Task: In Windows properties of general video settings, Set the video alignment to the top.
Action: Mouse moved to (118, 12)
Screenshot: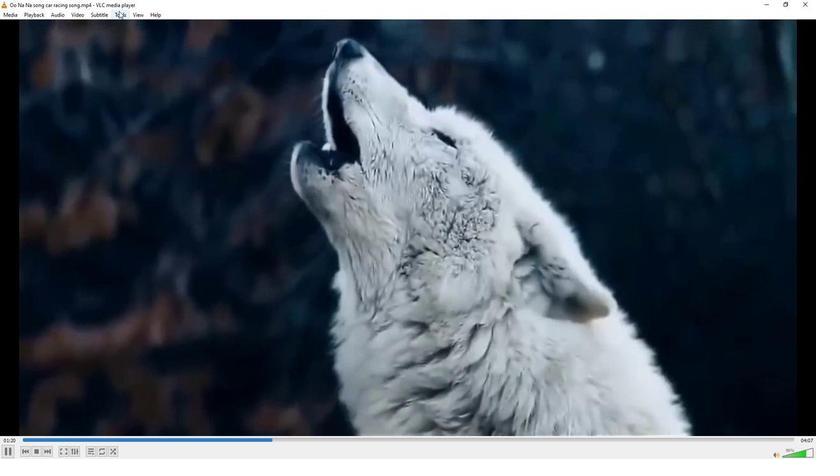 
Action: Mouse pressed left at (118, 12)
Screenshot: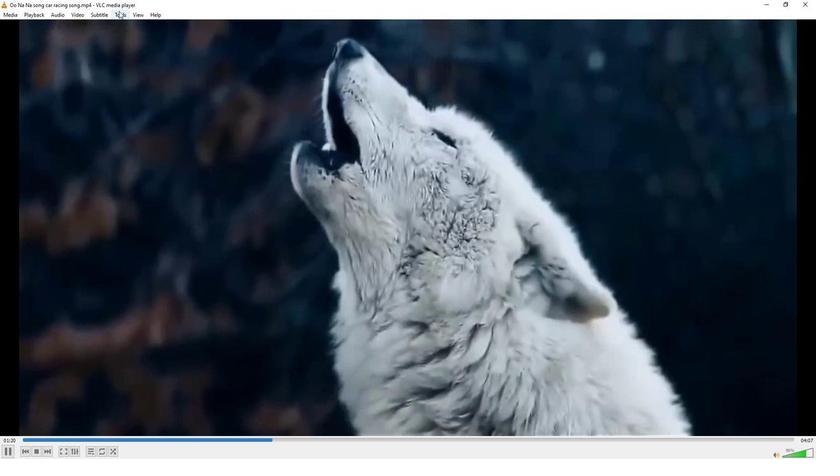 
Action: Mouse moved to (144, 114)
Screenshot: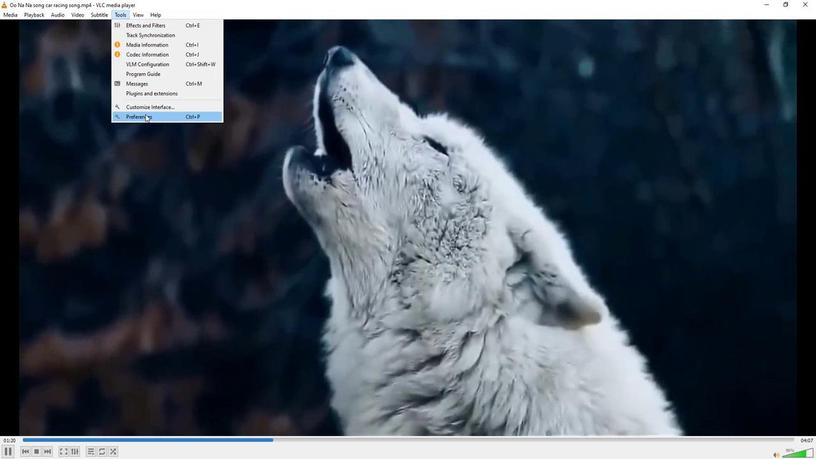 
Action: Mouse pressed left at (144, 114)
Screenshot: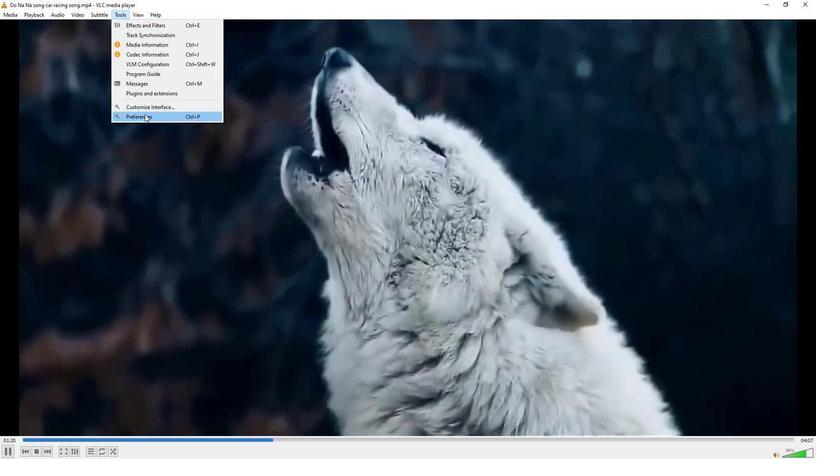 
Action: Mouse moved to (226, 320)
Screenshot: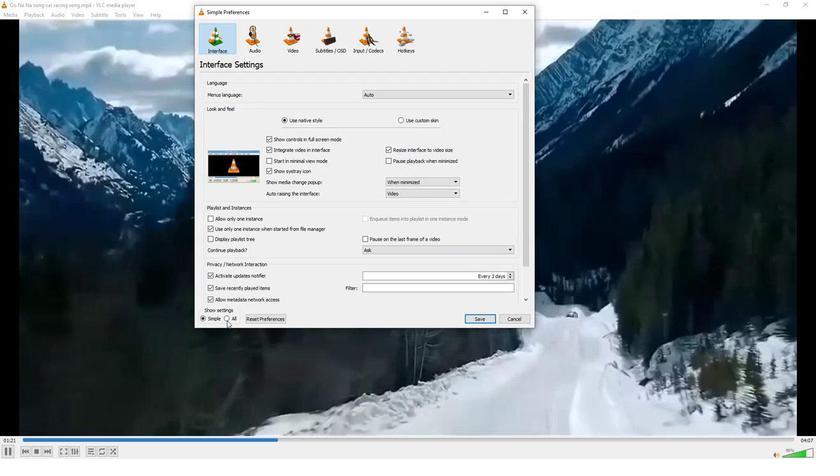 
Action: Mouse pressed left at (226, 320)
Screenshot: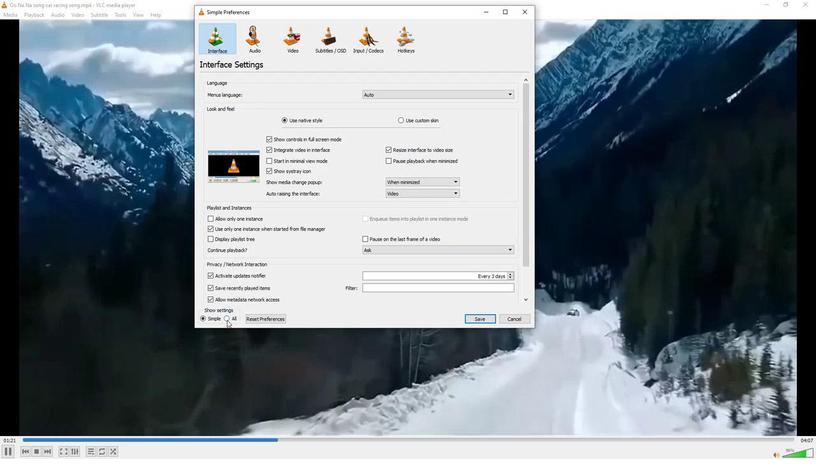 
Action: Mouse moved to (241, 220)
Screenshot: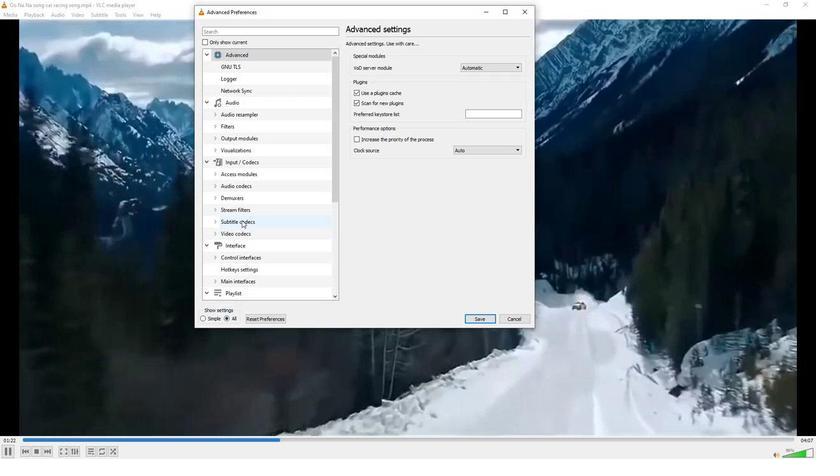 
Action: Mouse scrolled (241, 219) with delta (0, 0)
Screenshot: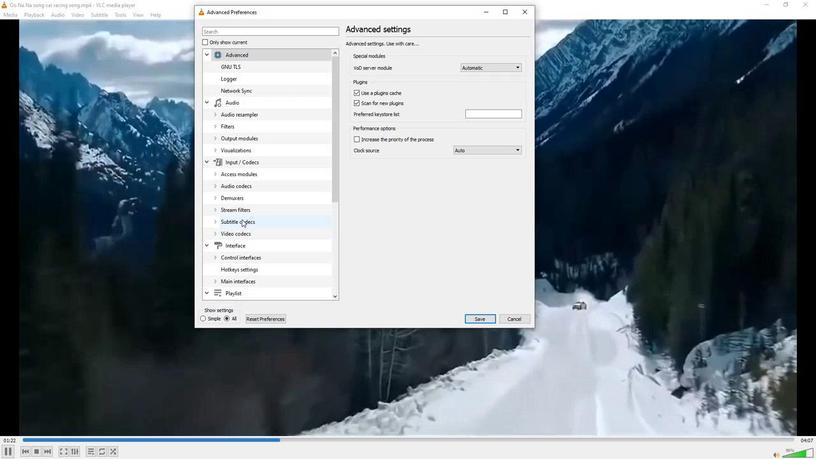 
Action: Mouse scrolled (241, 219) with delta (0, 0)
Screenshot: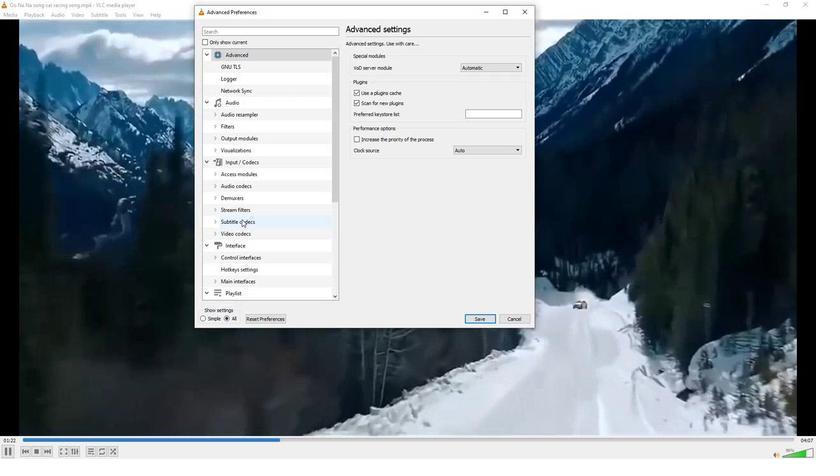
Action: Mouse moved to (241, 220)
Screenshot: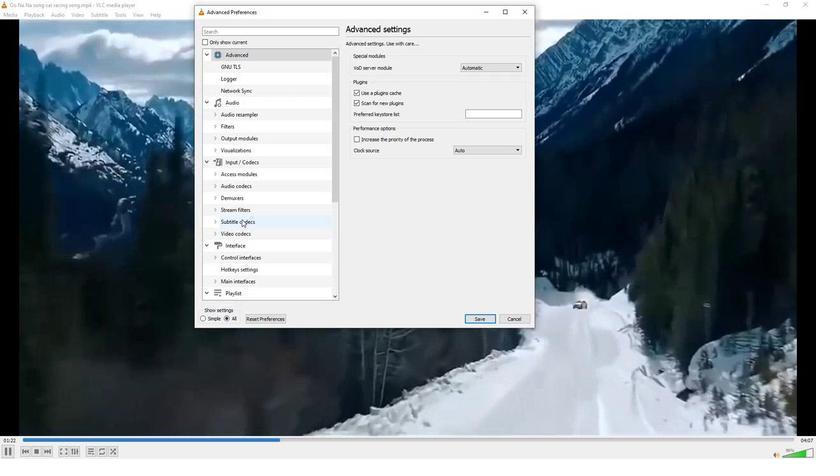 
Action: Mouse scrolled (241, 219) with delta (0, 0)
Screenshot: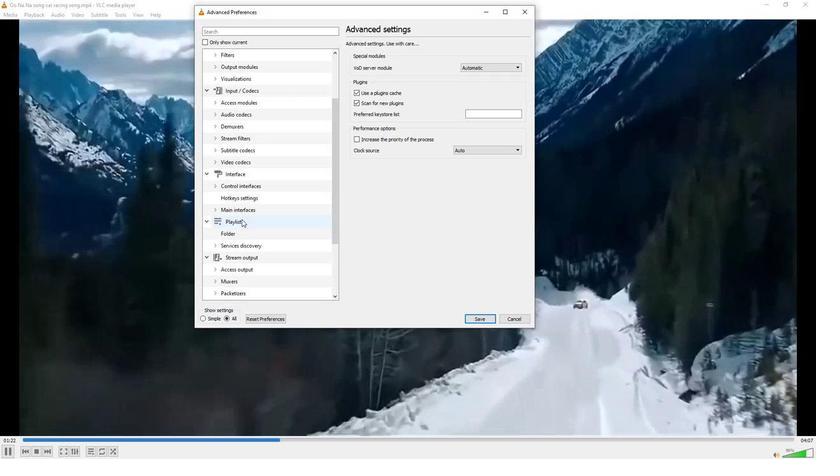
Action: Mouse moved to (241, 220)
Screenshot: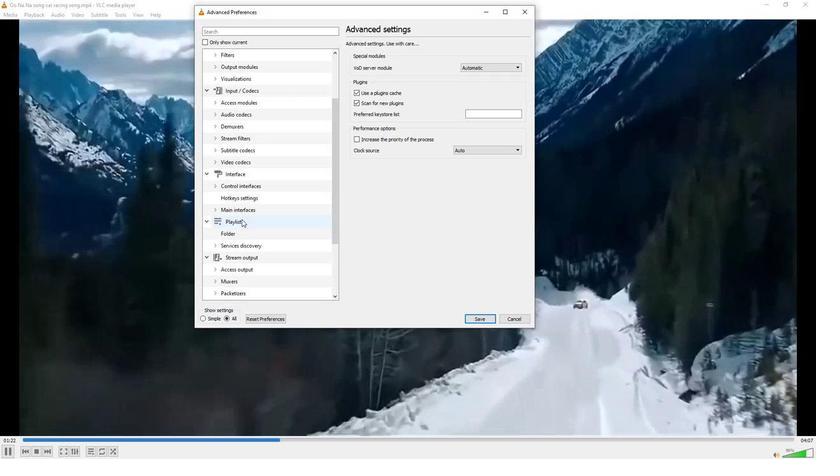 
Action: Mouse scrolled (241, 220) with delta (0, 0)
Screenshot: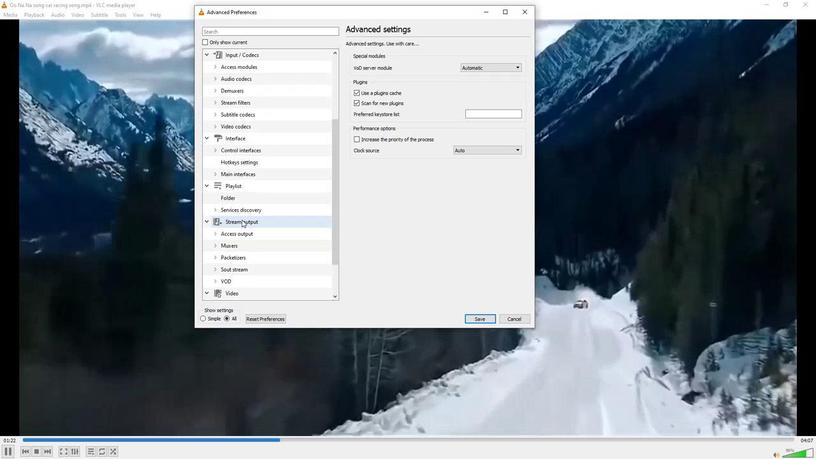 
Action: Mouse moved to (241, 220)
Screenshot: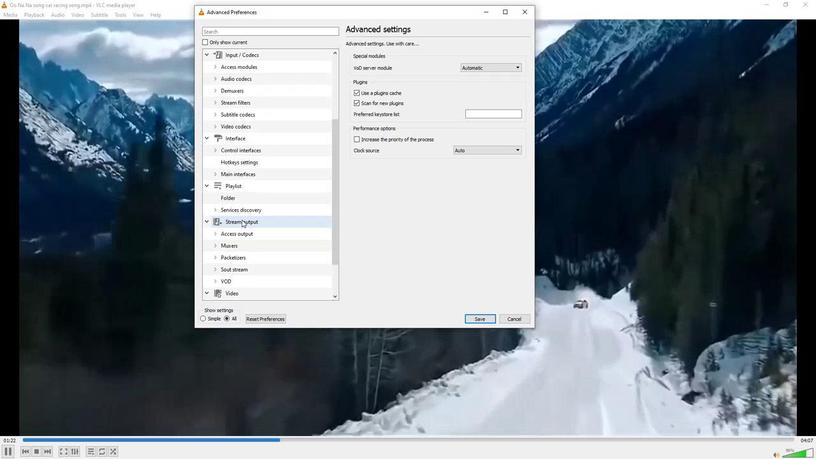 
Action: Mouse scrolled (241, 220) with delta (0, 0)
Screenshot: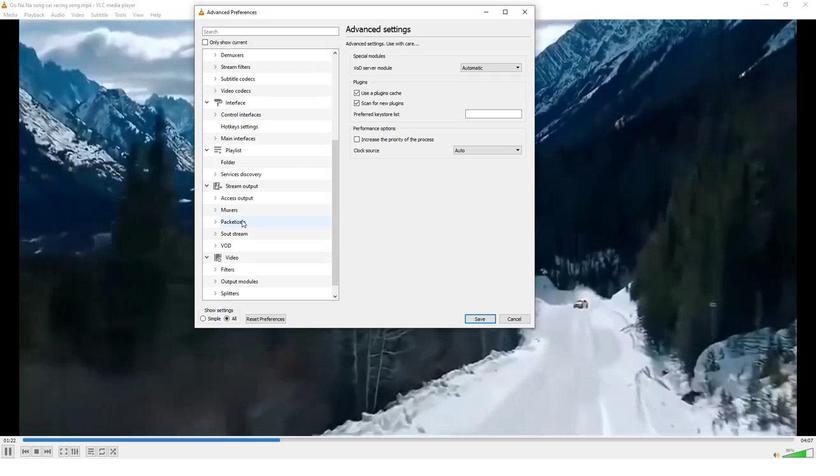 
Action: Mouse scrolled (241, 220) with delta (0, 0)
Screenshot: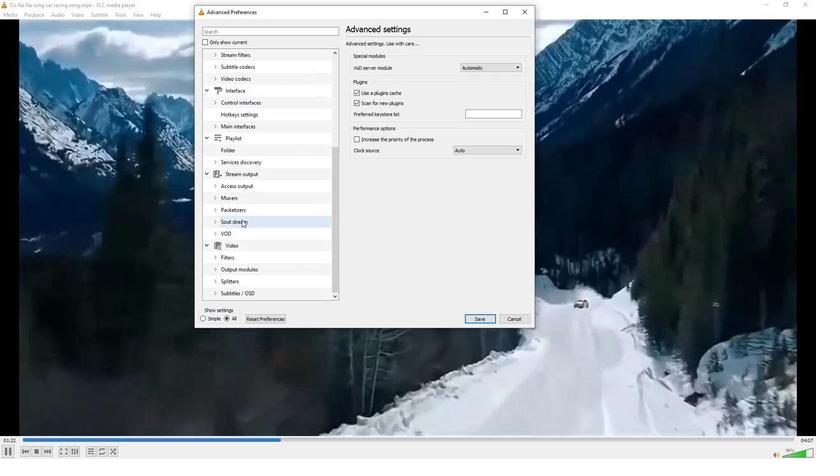 
Action: Mouse scrolled (241, 220) with delta (0, 0)
Screenshot: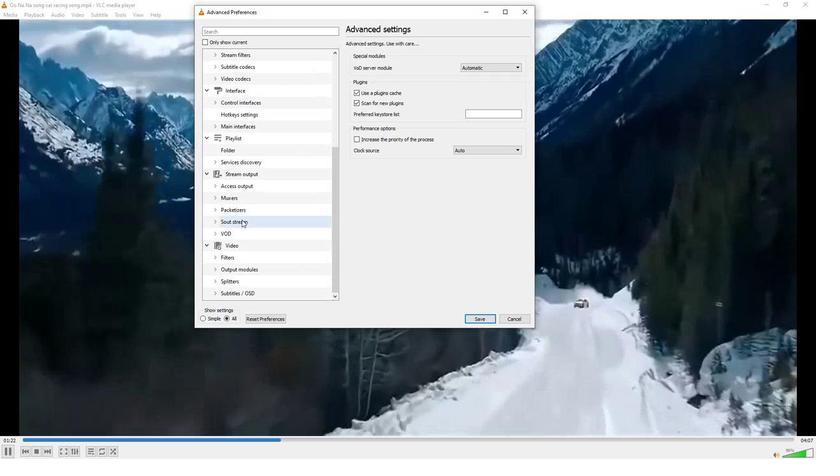 
Action: Mouse moved to (241, 220)
Screenshot: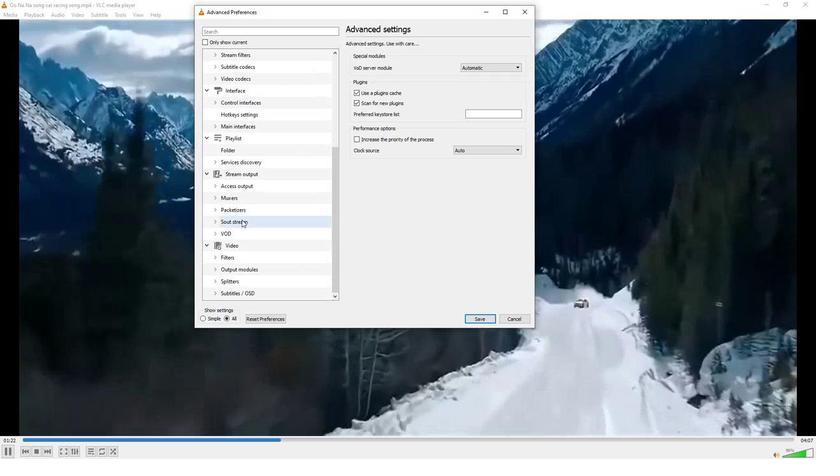 
Action: Mouse scrolled (241, 220) with delta (0, 0)
Screenshot: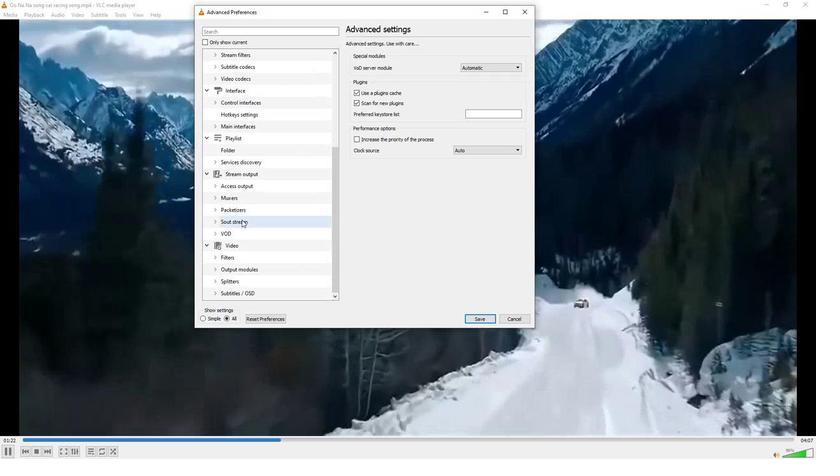 
Action: Mouse moved to (231, 246)
Screenshot: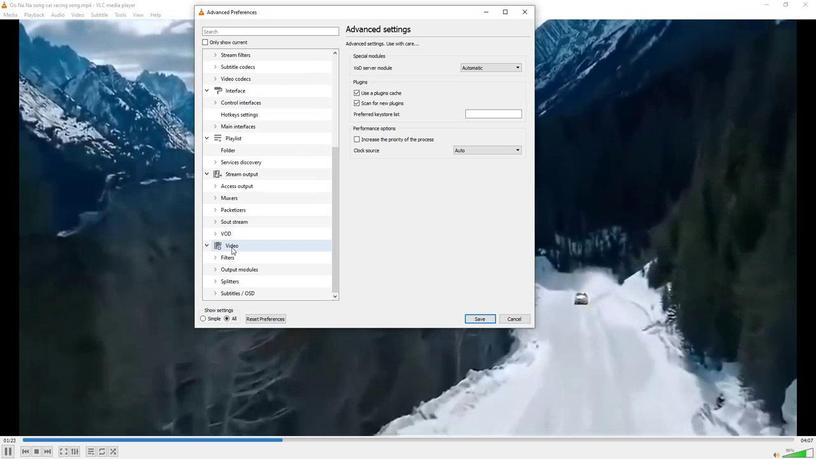
Action: Mouse pressed left at (231, 246)
Screenshot: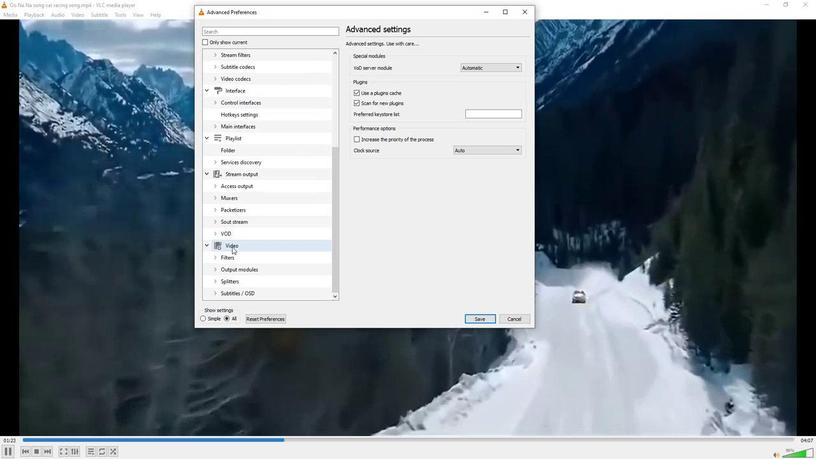 
Action: Mouse moved to (417, 241)
Screenshot: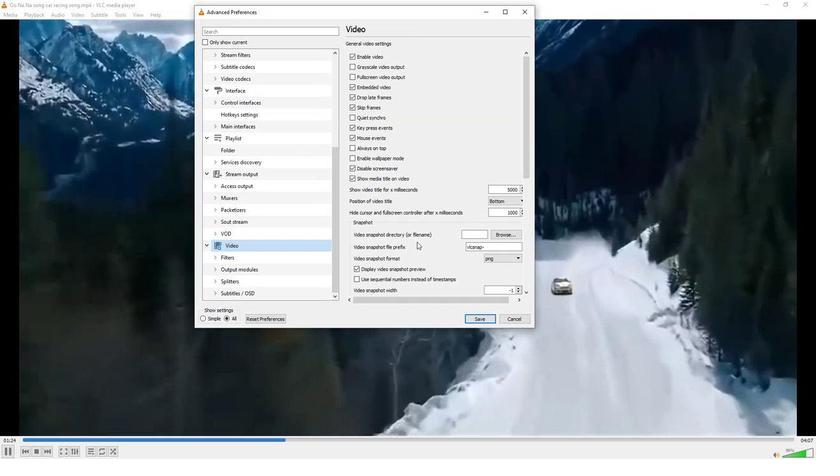 
Action: Mouse scrolled (417, 241) with delta (0, 0)
Screenshot: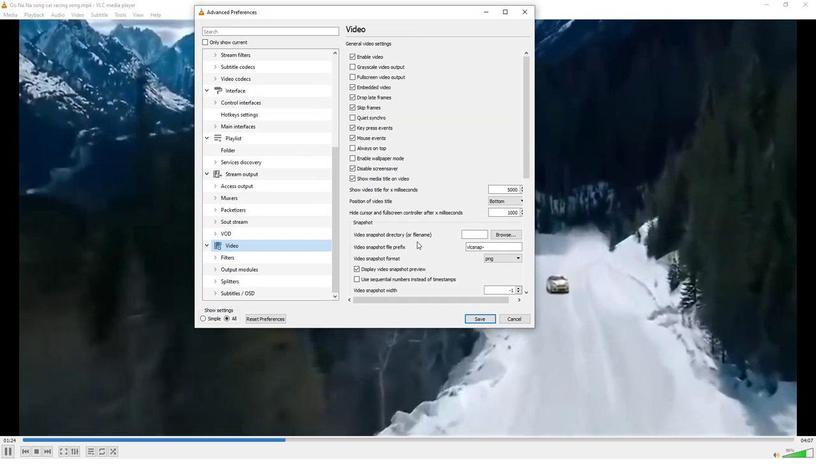 
Action: Mouse scrolled (417, 241) with delta (0, 0)
Screenshot: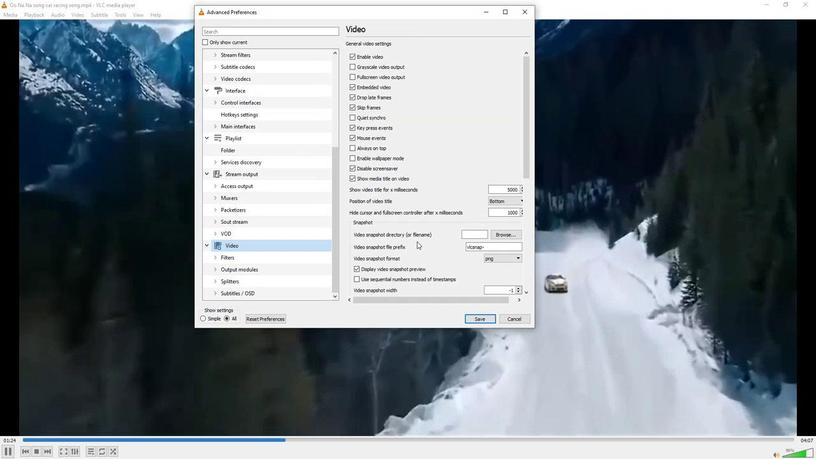 
Action: Mouse scrolled (417, 241) with delta (0, 0)
Screenshot: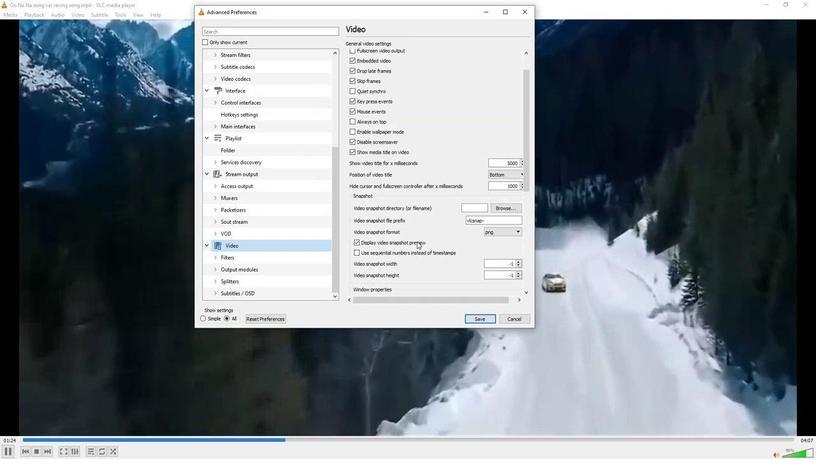 
Action: Mouse scrolled (417, 241) with delta (0, 0)
Screenshot: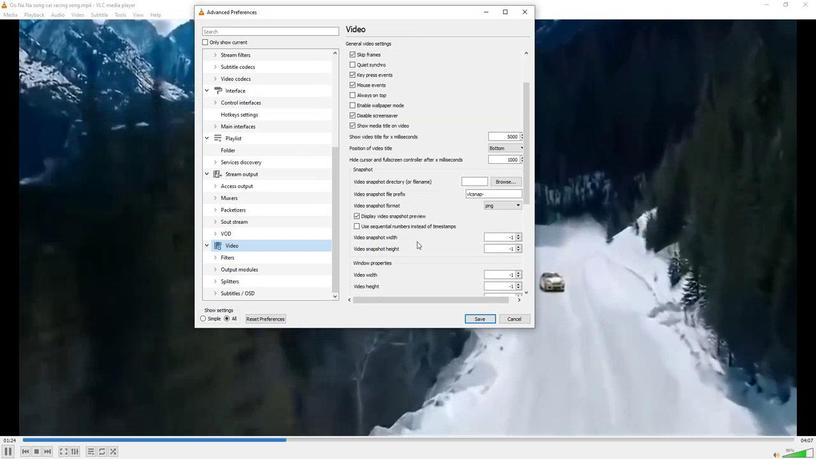 
Action: Mouse scrolled (417, 241) with delta (0, 0)
Screenshot: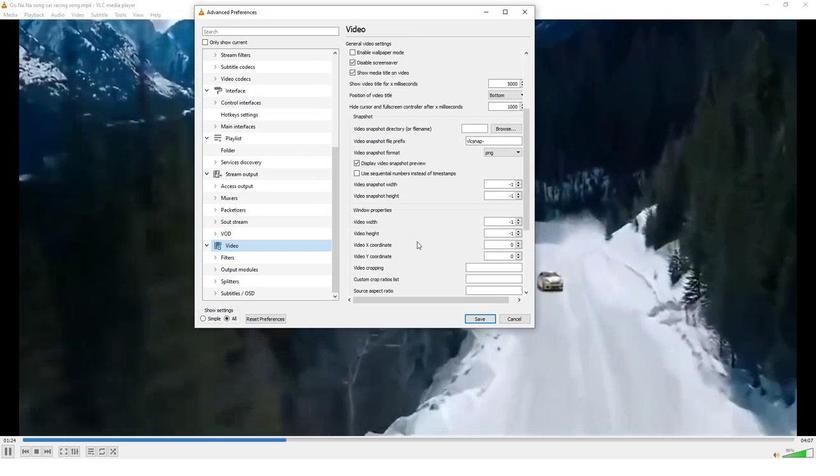 
Action: Mouse scrolled (417, 241) with delta (0, 0)
Screenshot: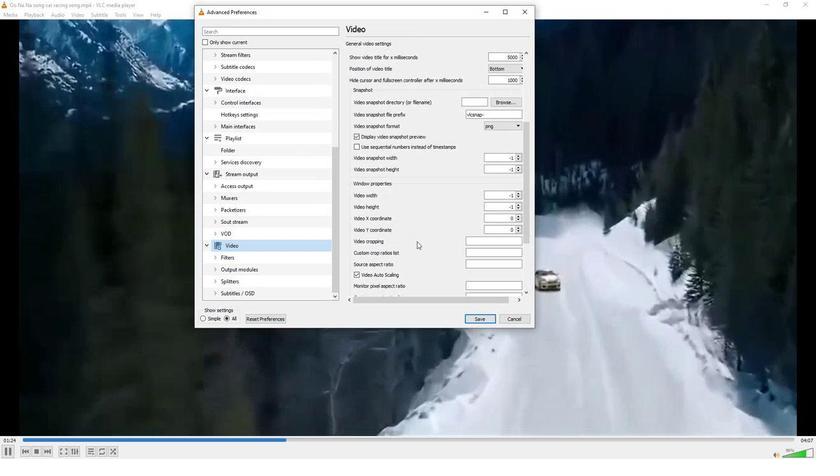 
Action: Mouse scrolled (417, 241) with delta (0, 0)
Screenshot: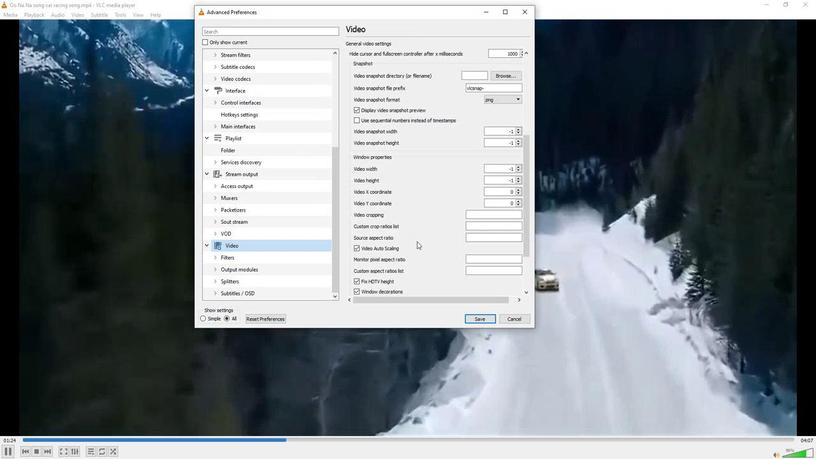 
Action: Mouse scrolled (417, 241) with delta (0, 0)
Screenshot: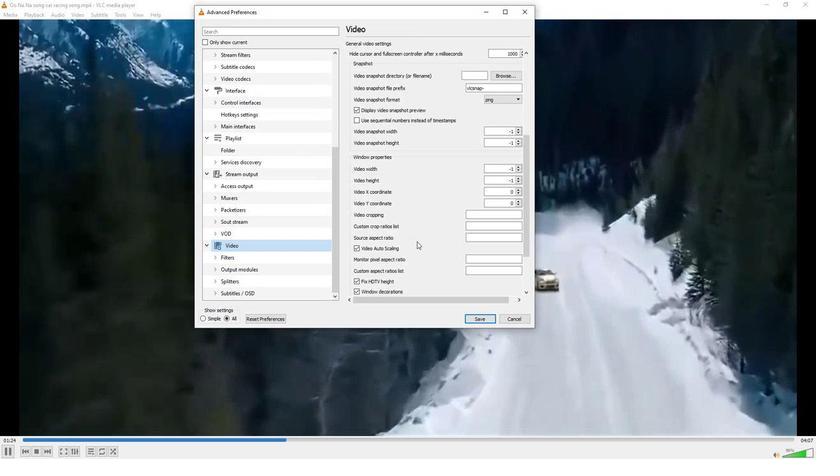 
Action: Mouse scrolled (417, 241) with delta (0, 0)
Screenshot: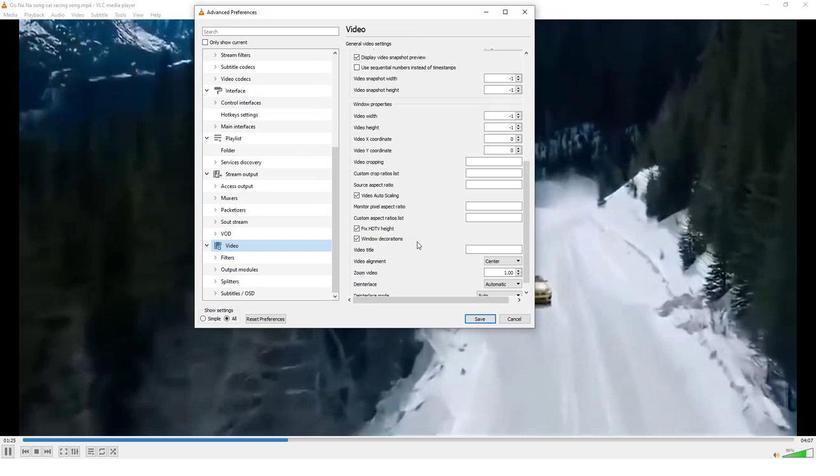 
Action: Mouse scrolled (417, 241) with delta (0, 0)
Screenshot: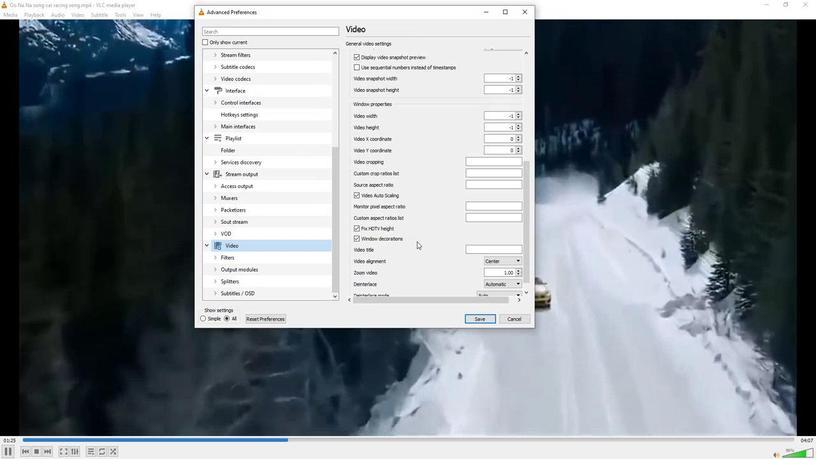 
Action: Mouse scrolled (417, 241) with delta (0, 0)
Screenshot: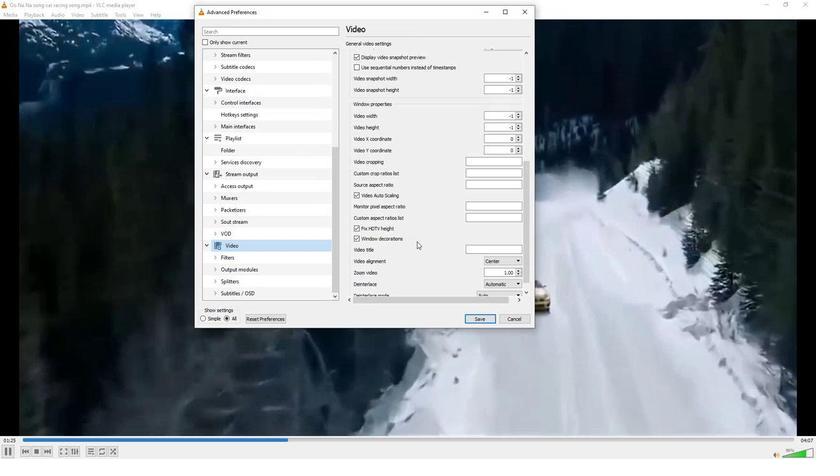 
Action: Mouse scrolled (417, 241) with delta (0, 0)
Screenshot: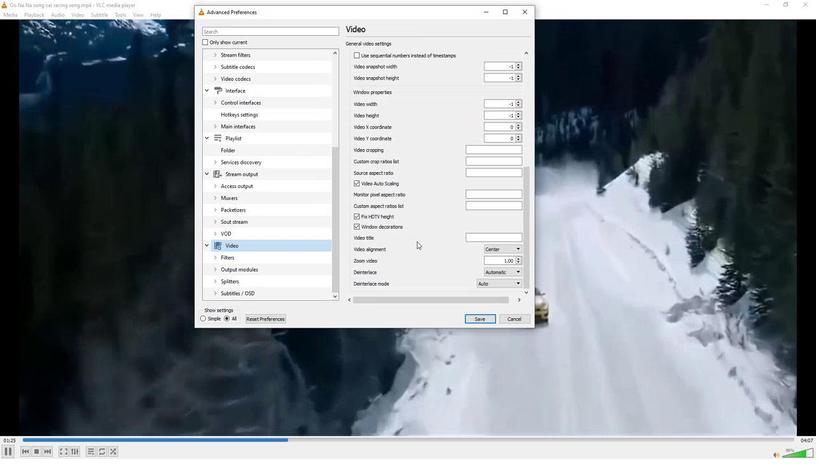 
Action: Mouse scrolled (417, 241) with delta (0, 0)
Screenshot: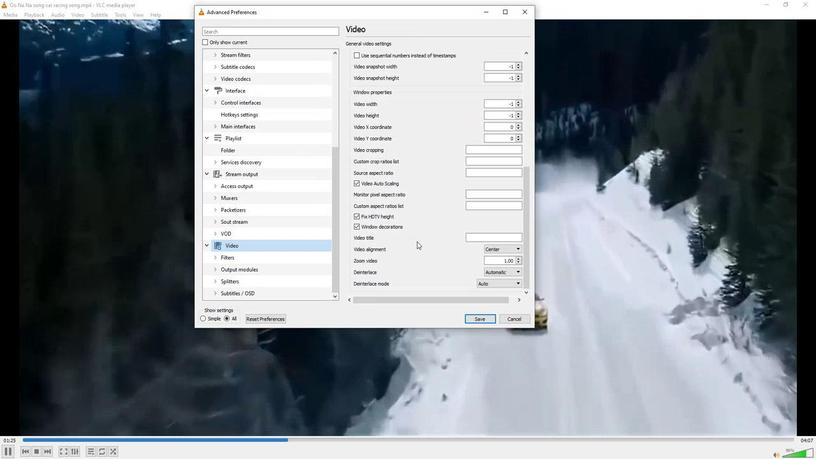 
Action: Mouse scrolled (417, 241) with delta (0, 0)
Screenshot: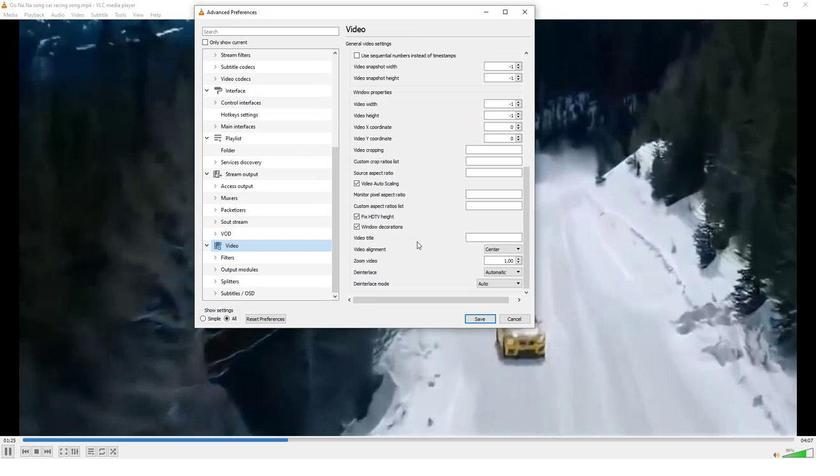 
Action: Mouse moved to (500, 246)
Screenshot: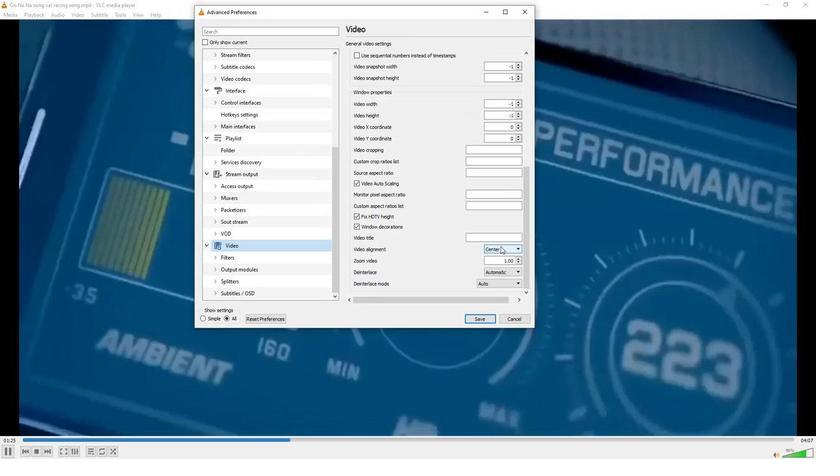 
Action: Mouse pressed left at (500, 246)
Screenshot: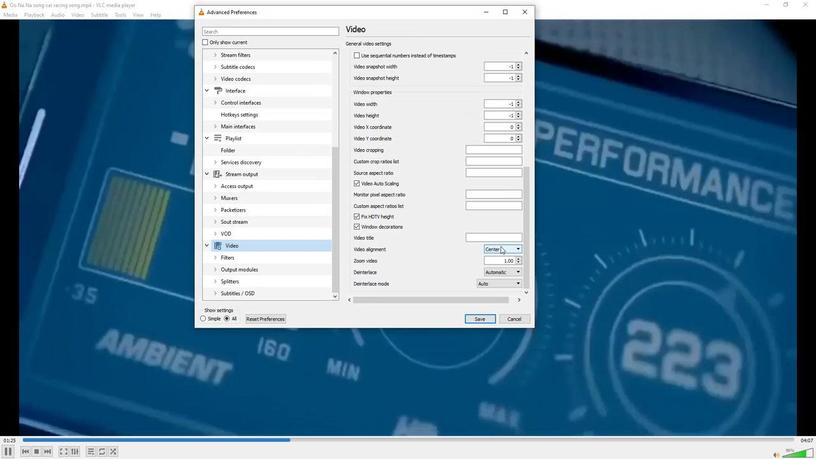 
Action: Mouse moved to (492, 271)
Screenshot: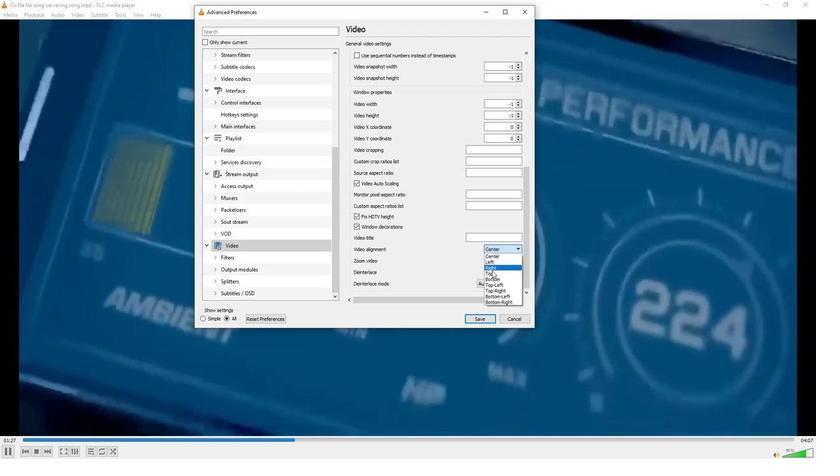 
Action: Mouse pressed left at (492, 271)
Screenshot: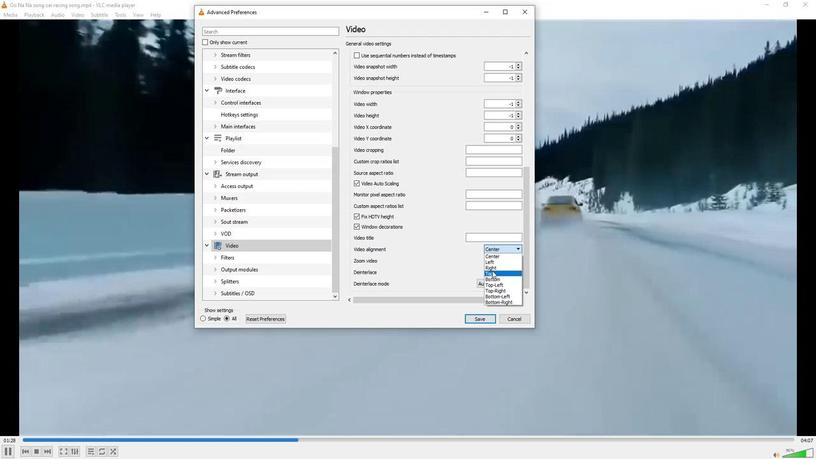 
Action: Mouse moved to (414, 273)
Screenshot: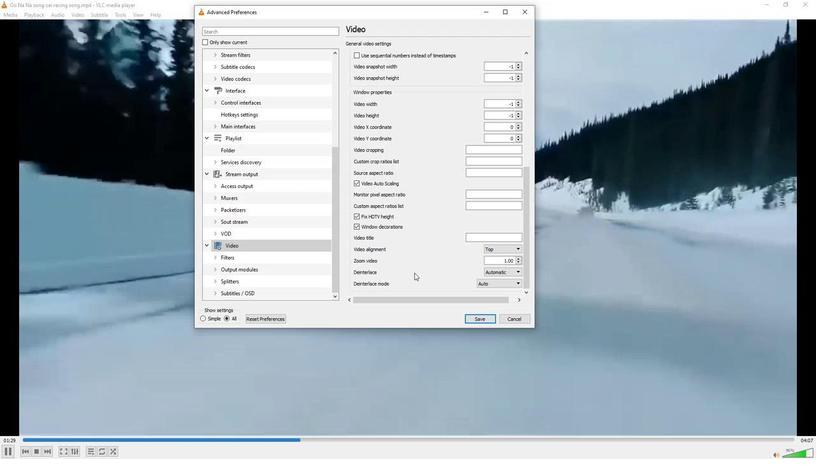 
